 Task: Create a task  Error when trying to import/export data , assign it to team member softage.8@softage.net in the project ZillaTech and update the status of the task to  On Track  , set the priority of the task to High.
Action: Mouse moved to (54, 552)
Screenshot: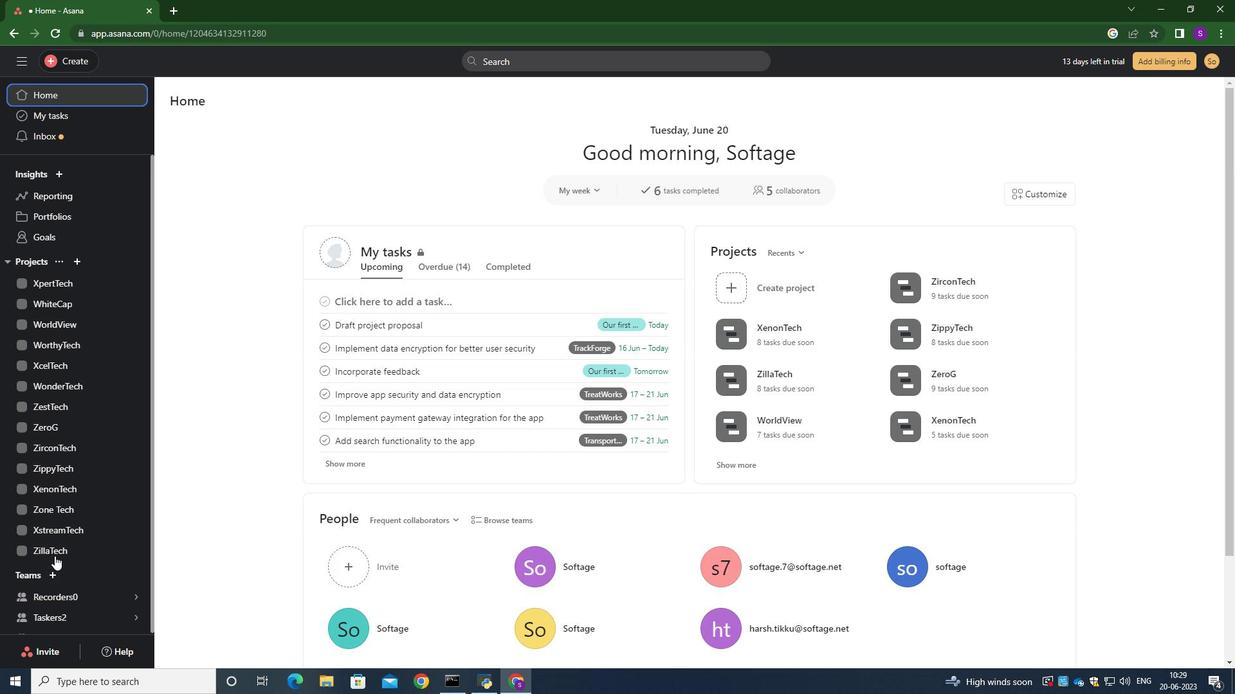 
Action: Mouse pressed left at (54, 552)
Screenshot: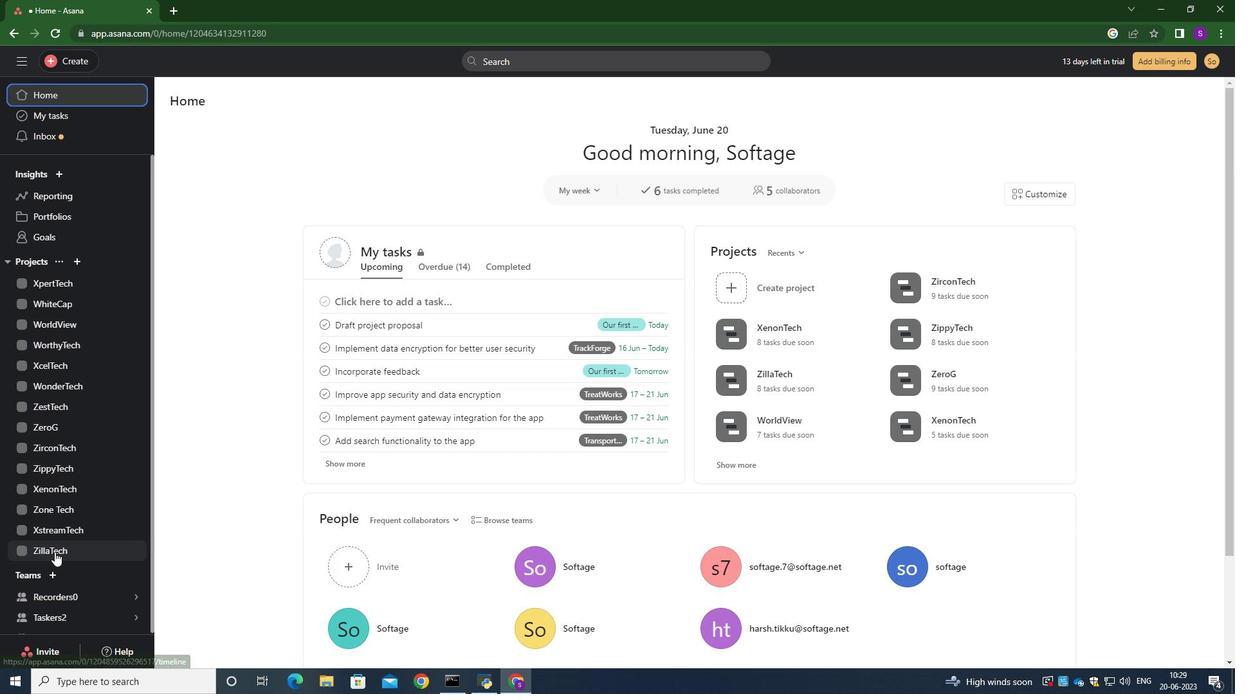 
Action: Mouse moved to (215, 164)
Screenshot: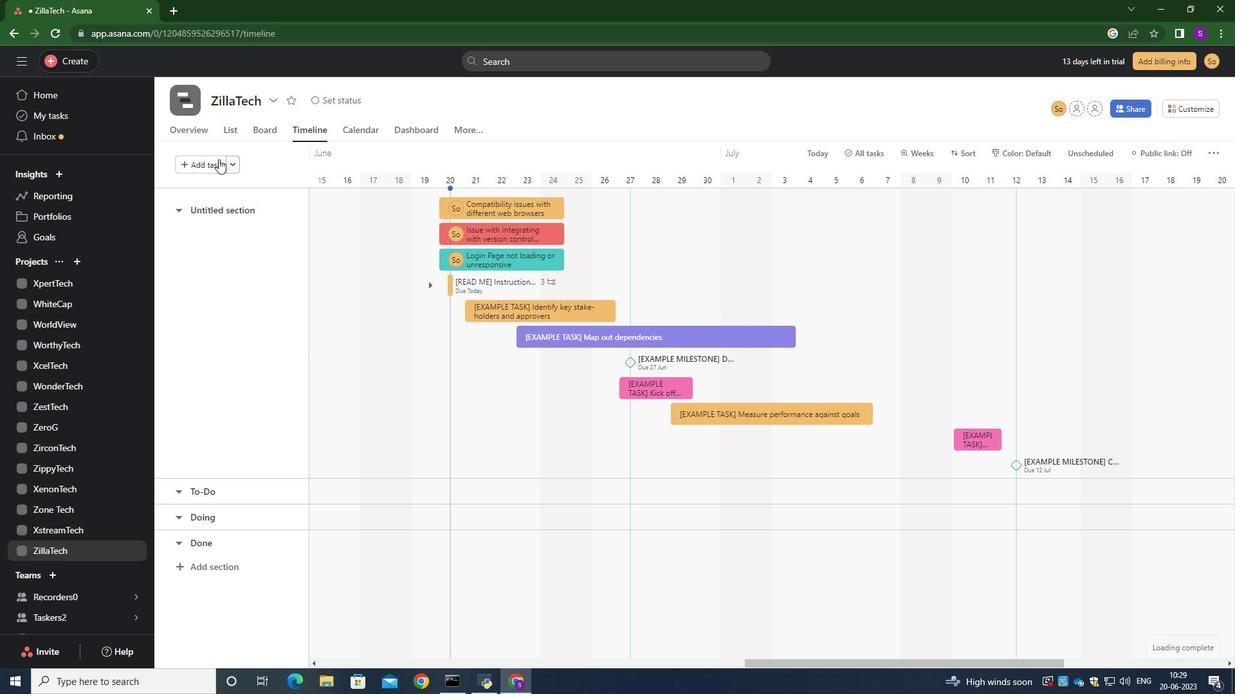 
Action: Mouse pressed left at (215, 164)
Screenshot: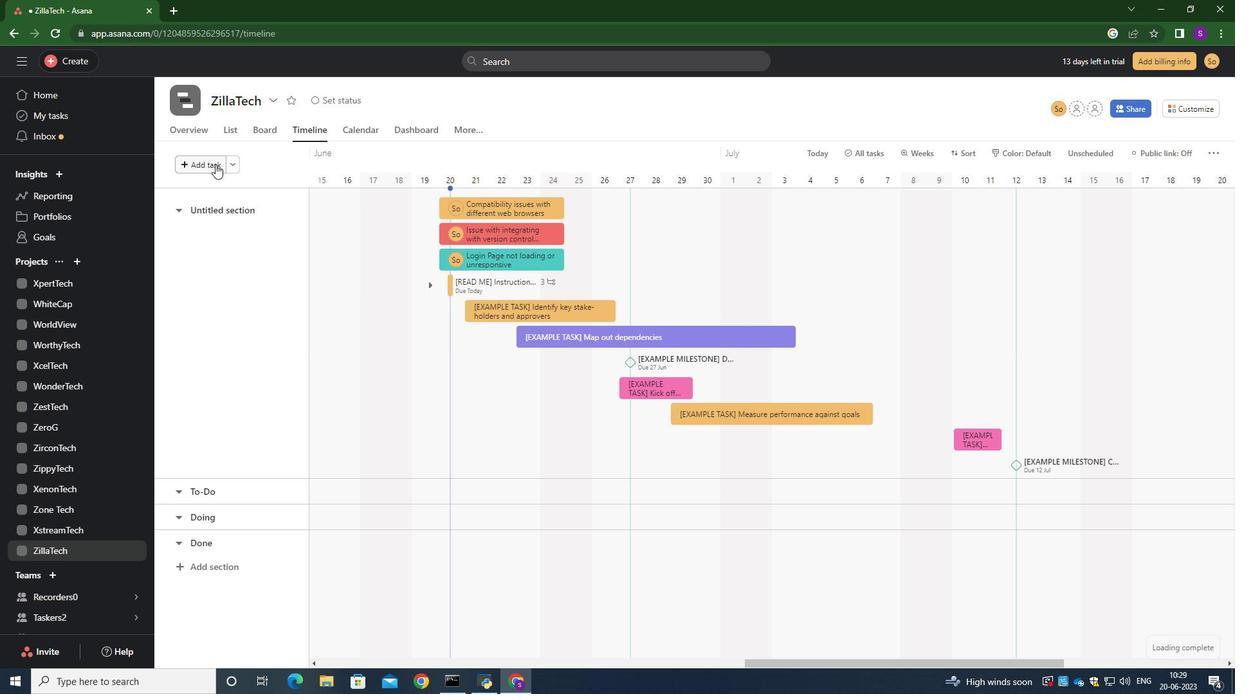 
Action: Mouse moved to (464, 209)
Screenshot: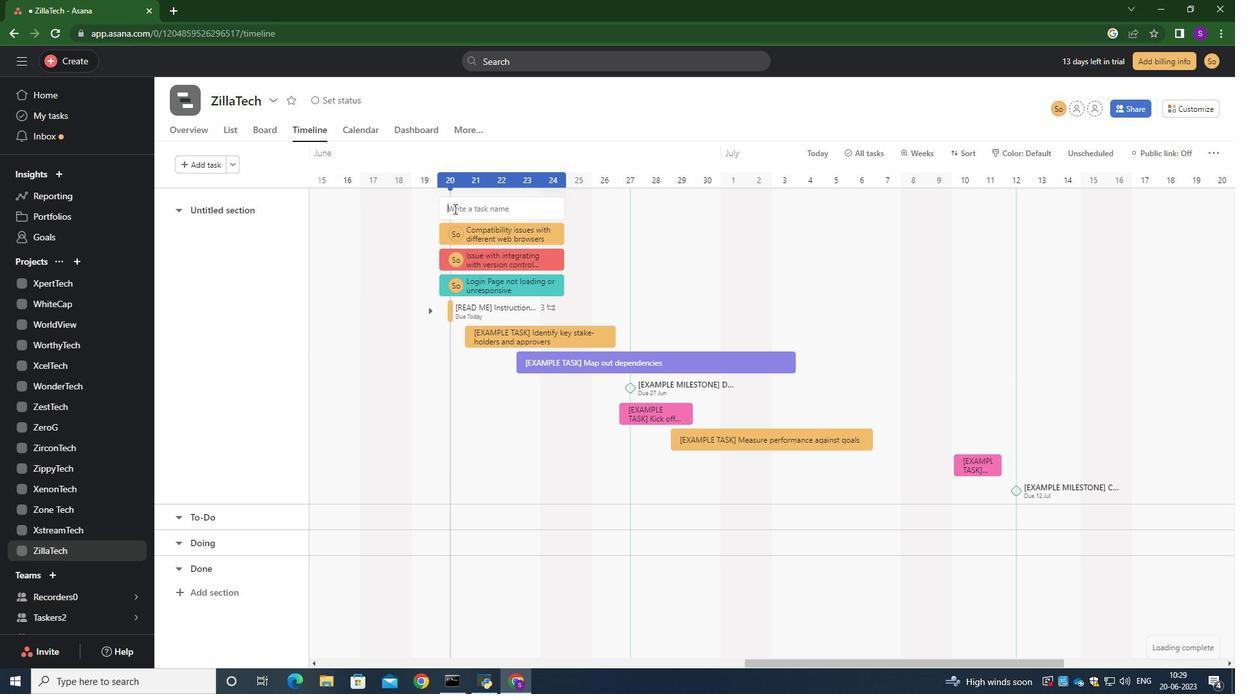 
Action: Mouse pressed left at (464, 209)
Screenshot: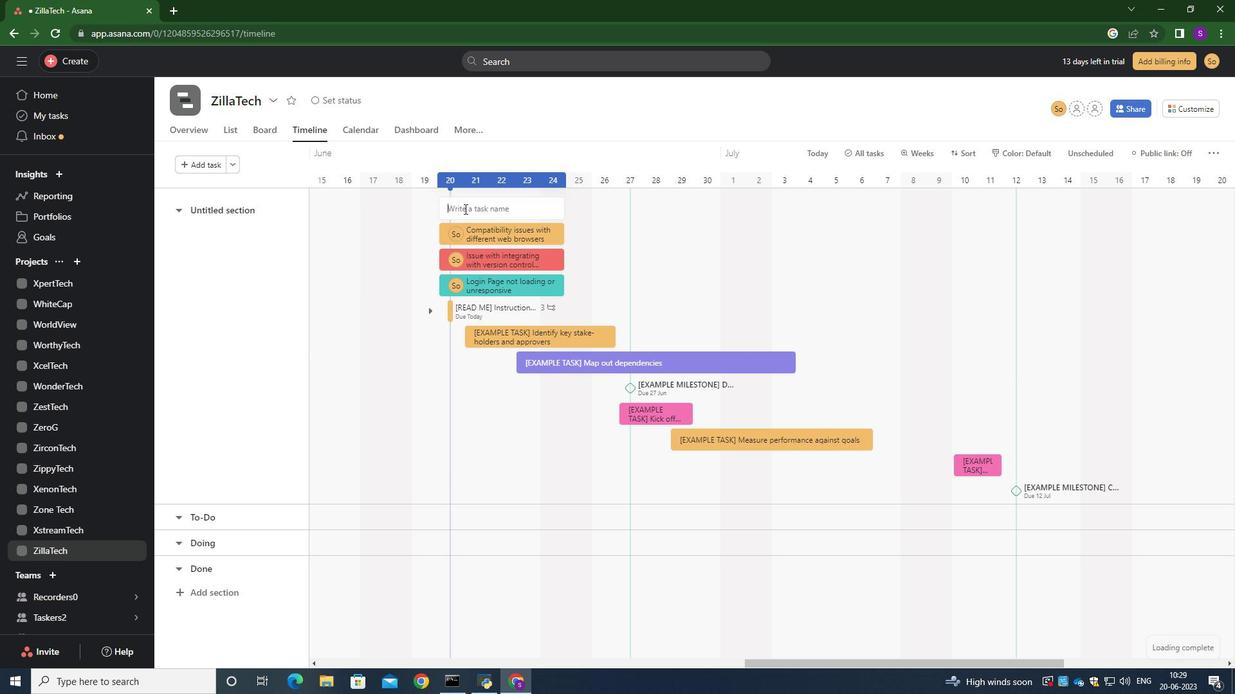 
Action: Mouse moved to (462, 209)
Screenshot: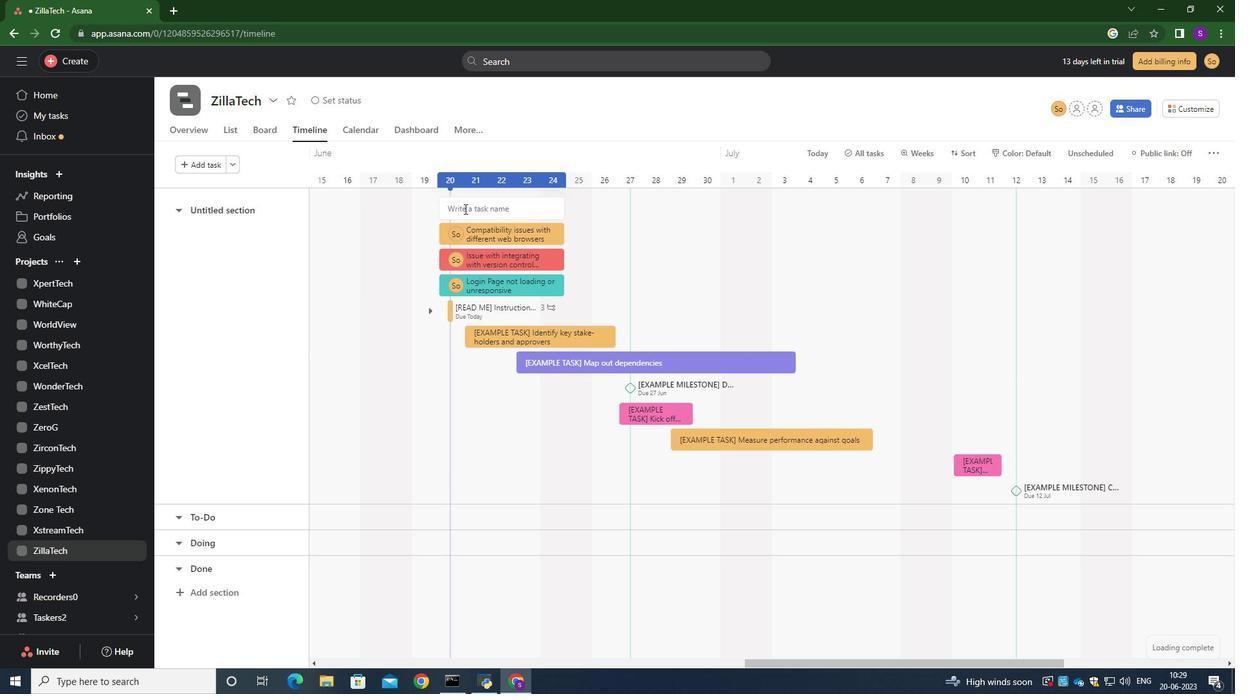 
Action: Key pressed <Key.caps_lock>E<Key.caps_lock>rror<Key.space>when<Key.space>trying<Key.space>to<Key.space>import/export<Key.space>data<Key.enter>
Screenshot: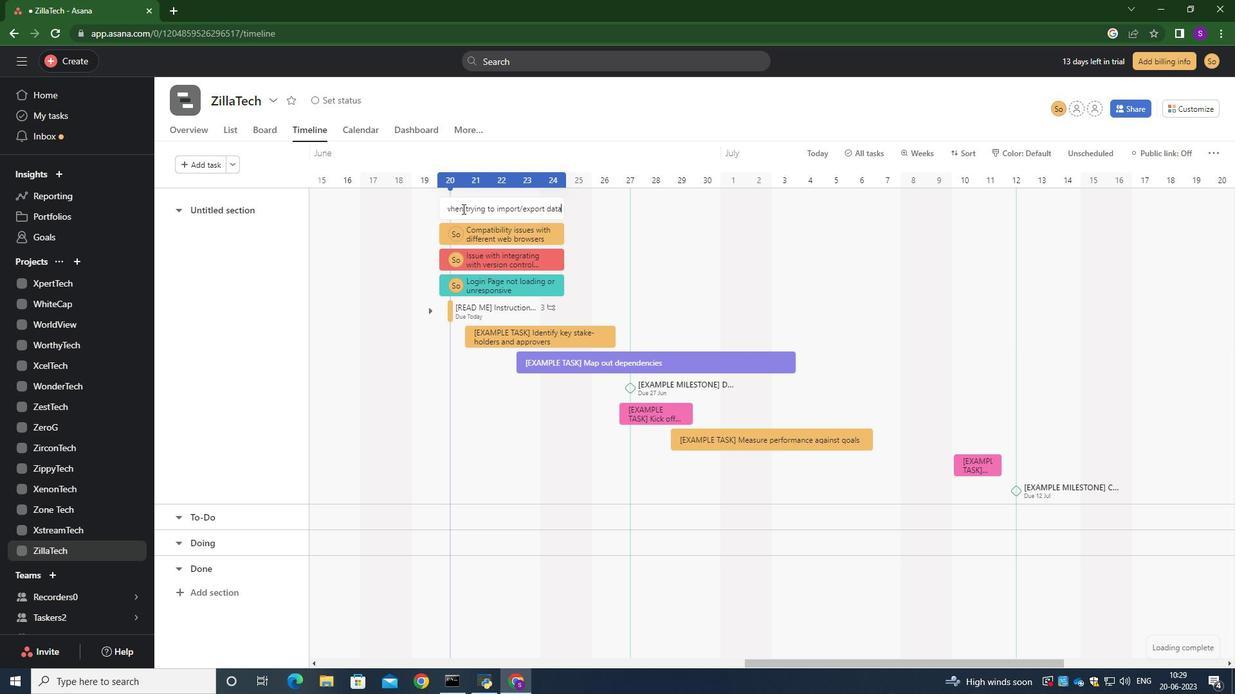 
Action: Mouse pressed left at (462, 209)
Screenshot: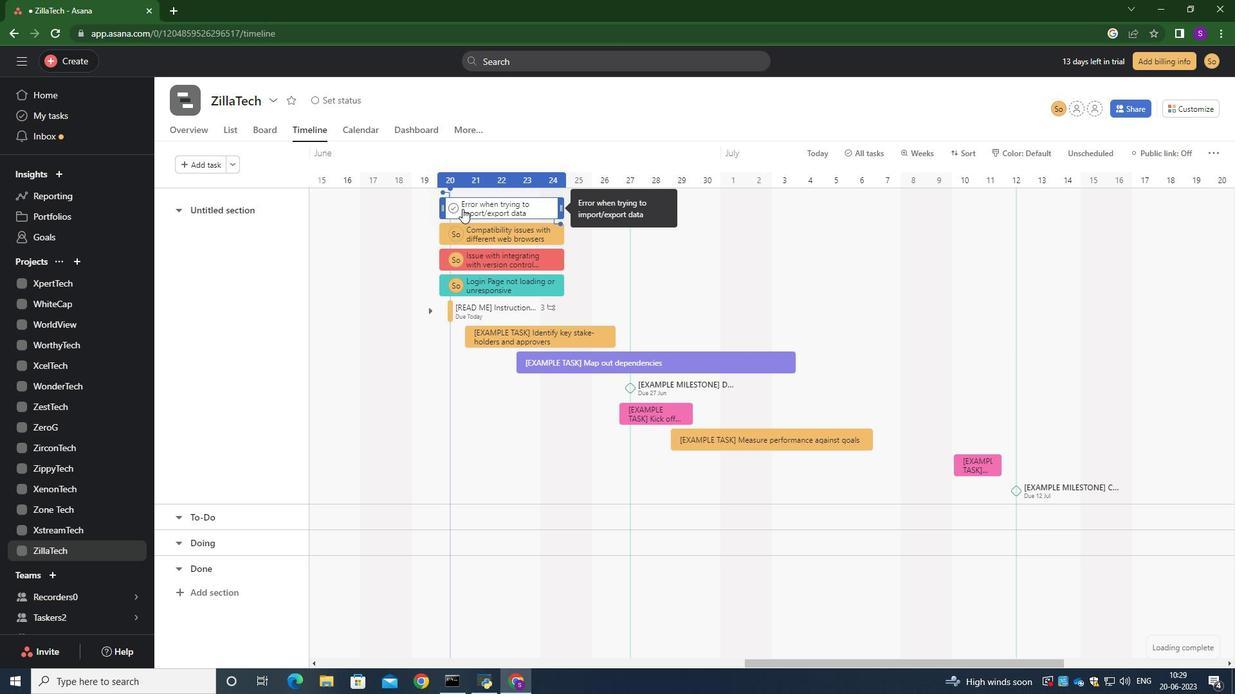 
Action: Mouse moved to (933, 235)
Screenshot: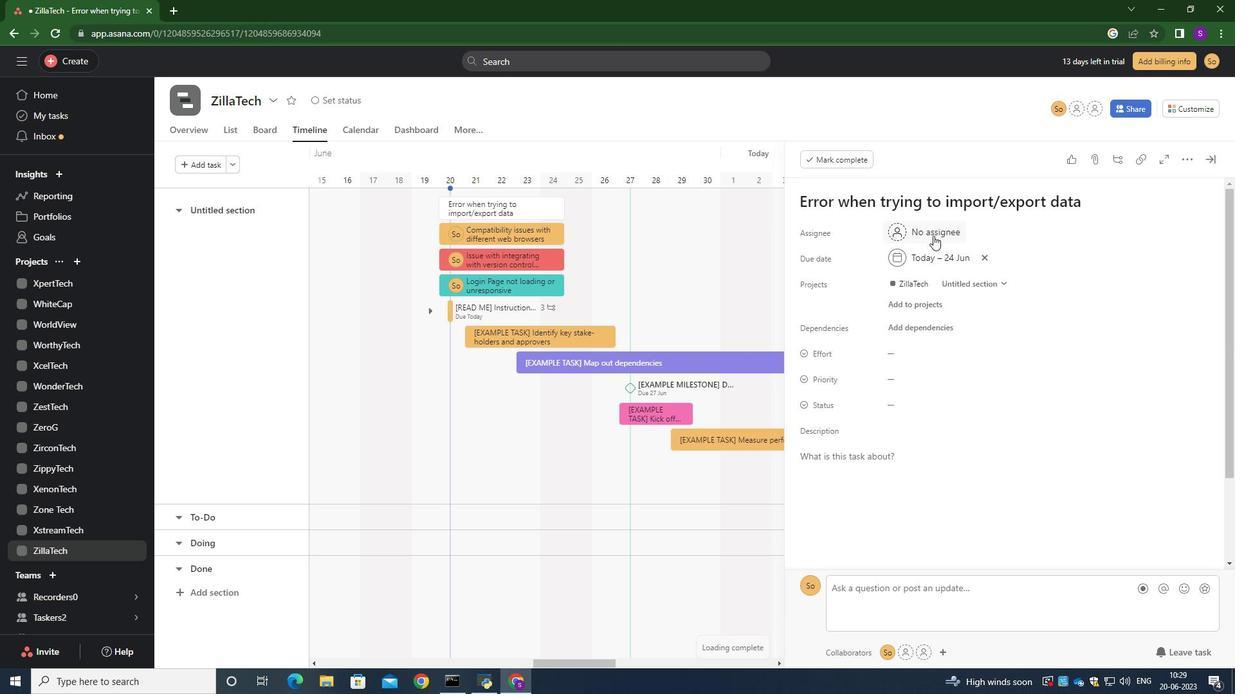 
Action: Mouse pressed left at (933, 235)
Screenshot: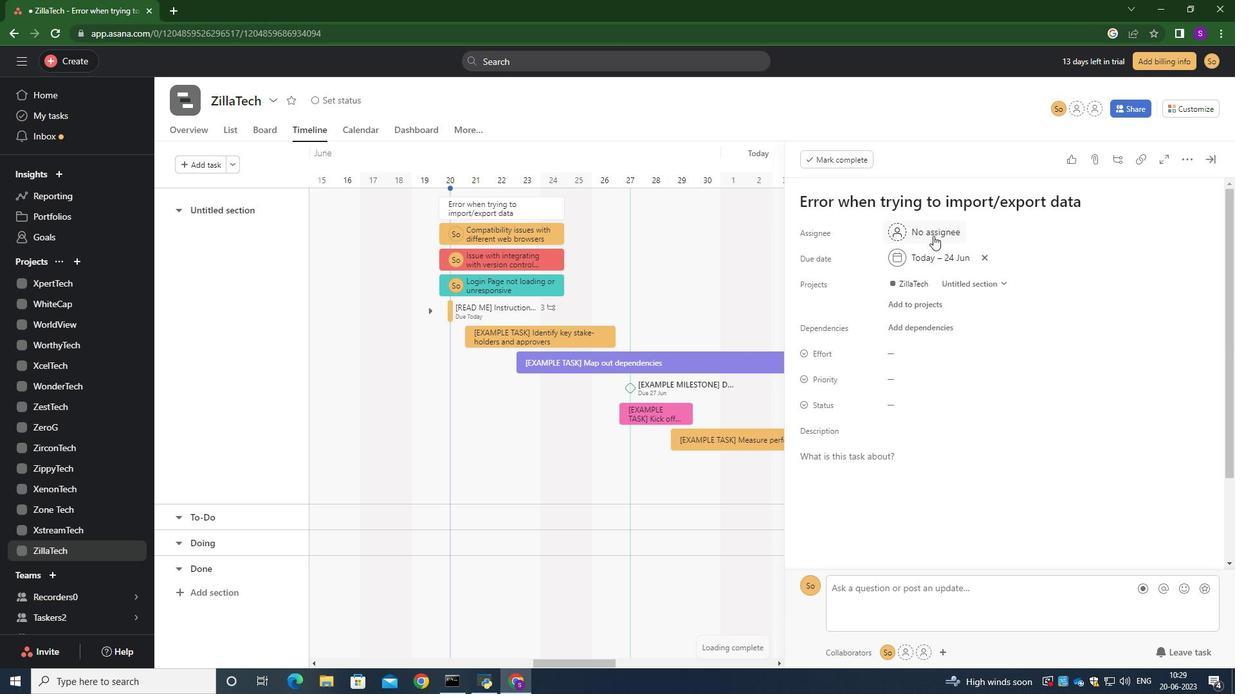 
Action: Key pressed softage.8<Key.shift>@softage.net<Key.enter>
Screenshot: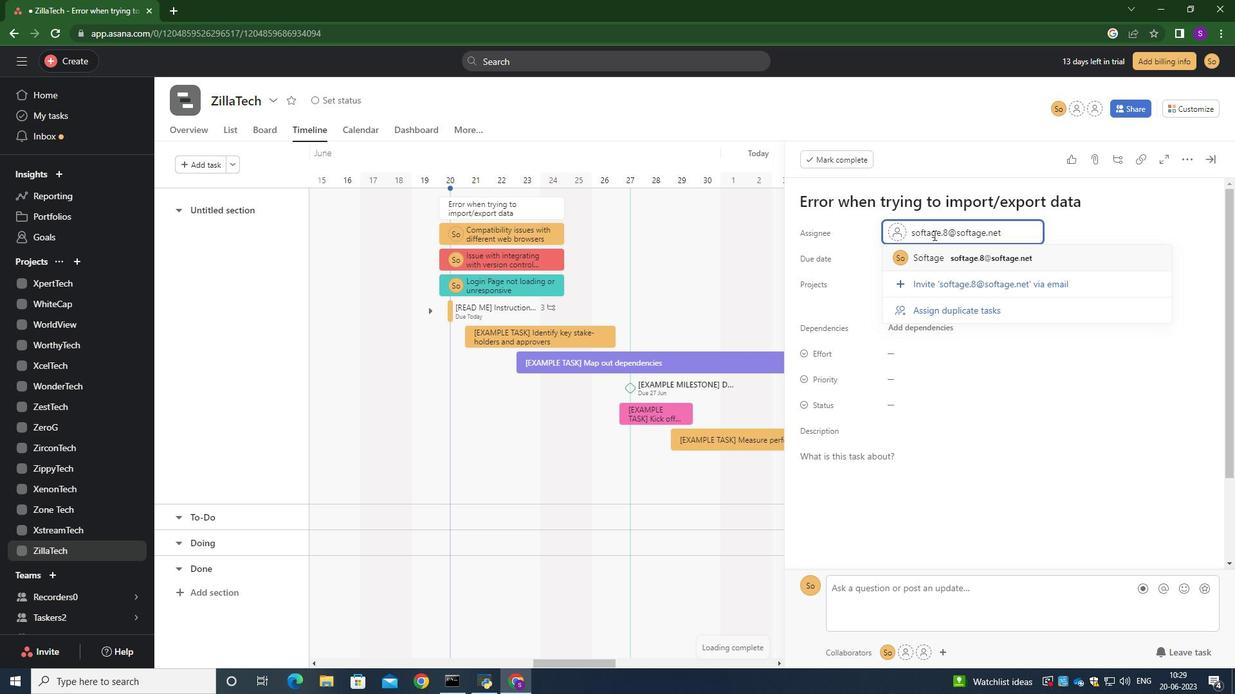 
Action: Mouse moved to (893, 404)
Screenshot: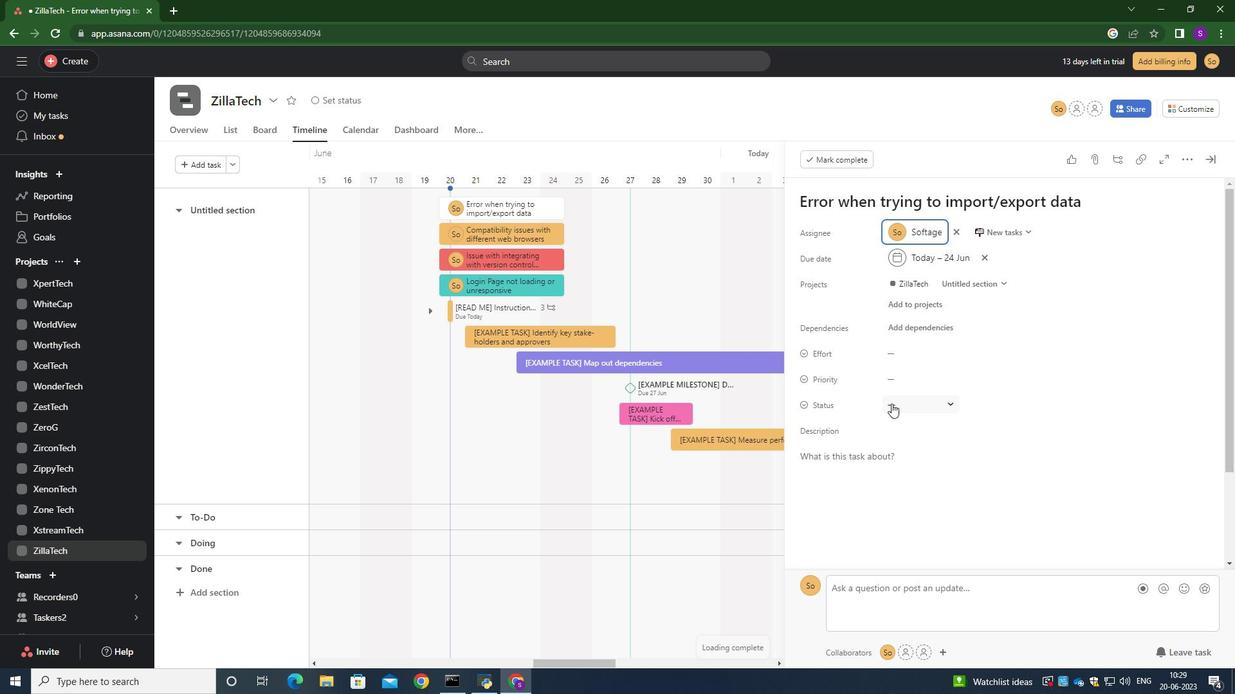 
Action: Mouse pressed left at (893, 404)
Screenshot: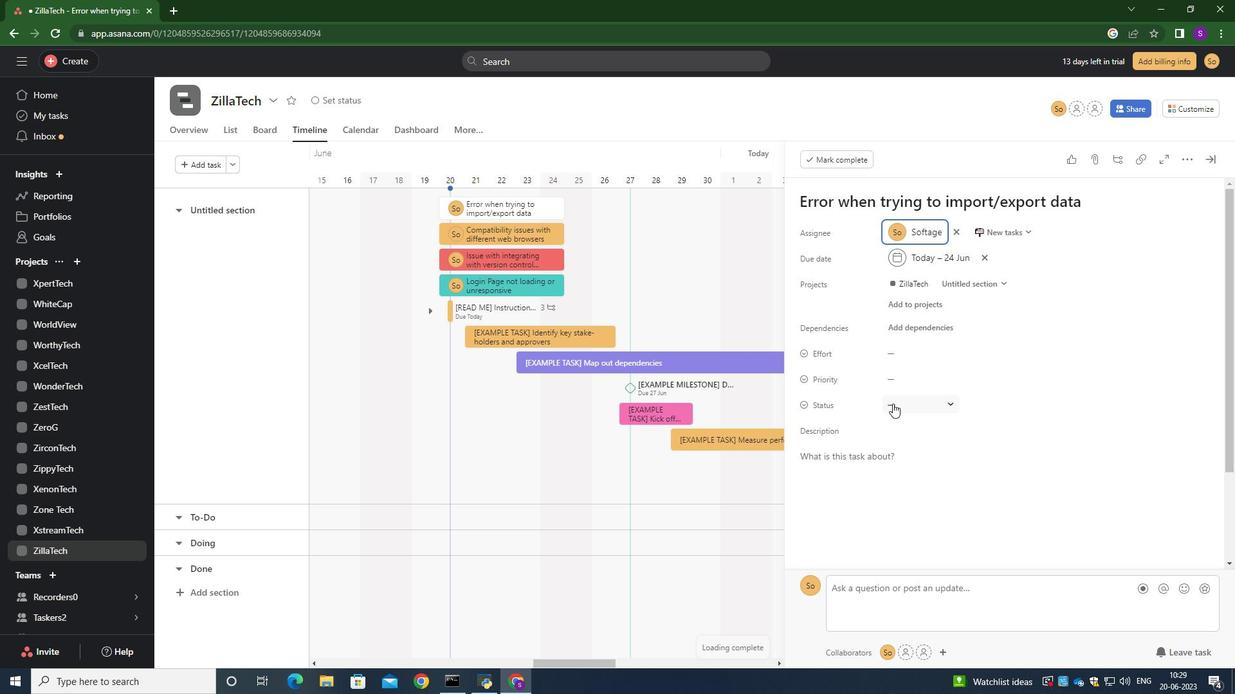
Action: Mouse moved to (936, 447)
Screenshot: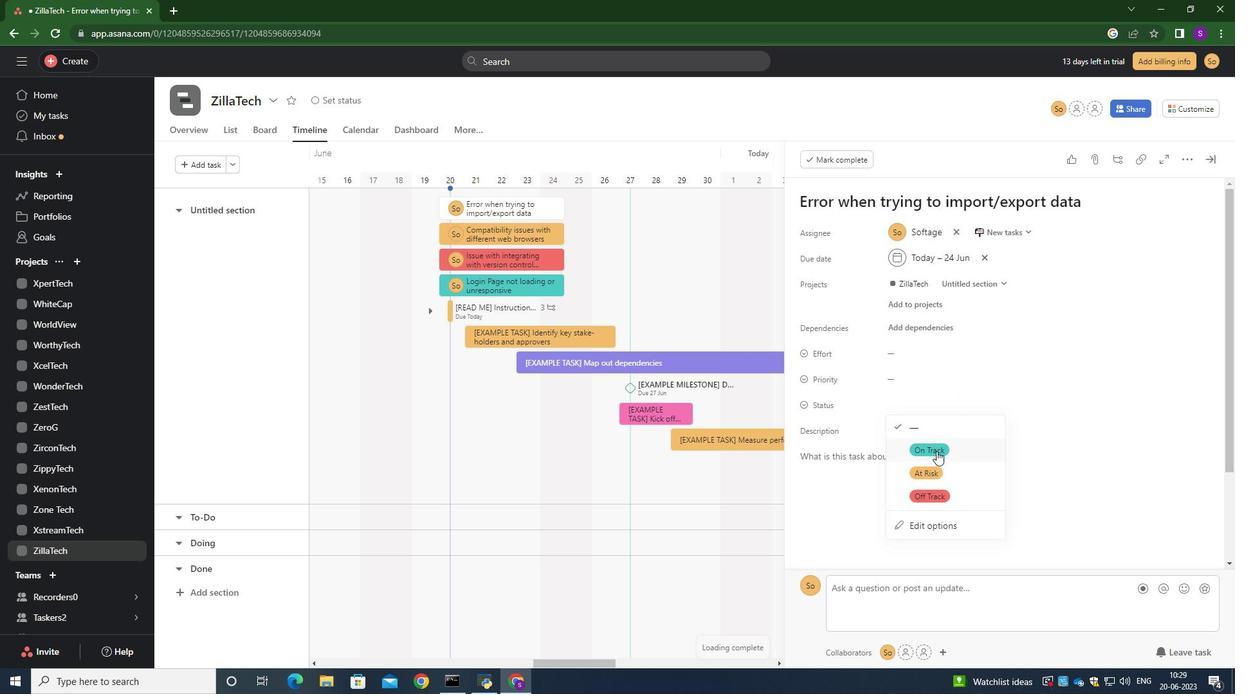 
Action: Mouse pressed left at (936, 447)
Screenshot: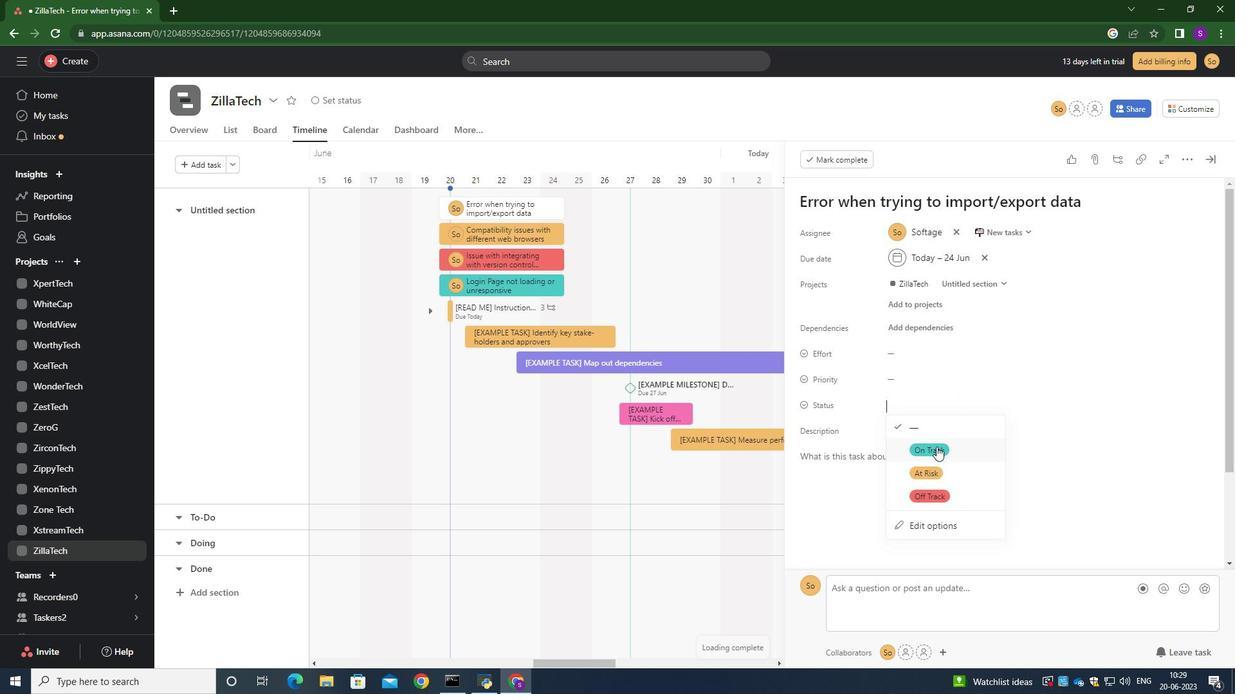 
Action: Mouse moved to (913, 377)
Screenshot: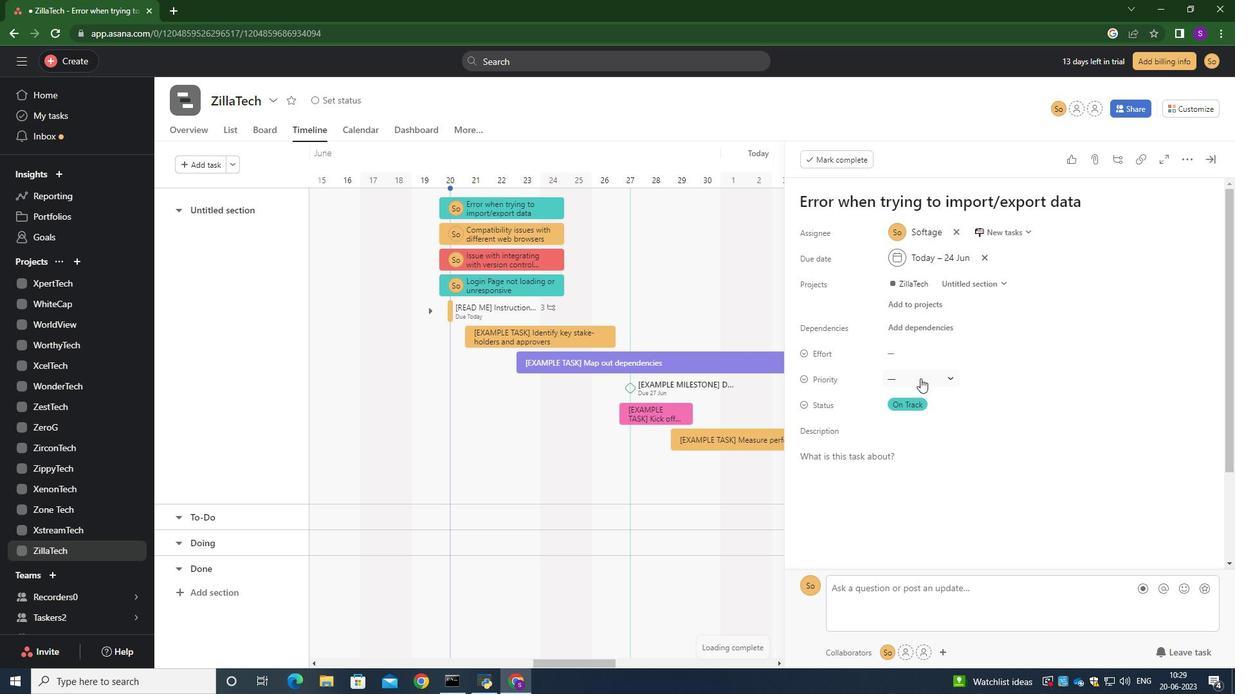
Action: Mouse pressed left at (913, 377)
Screenshot: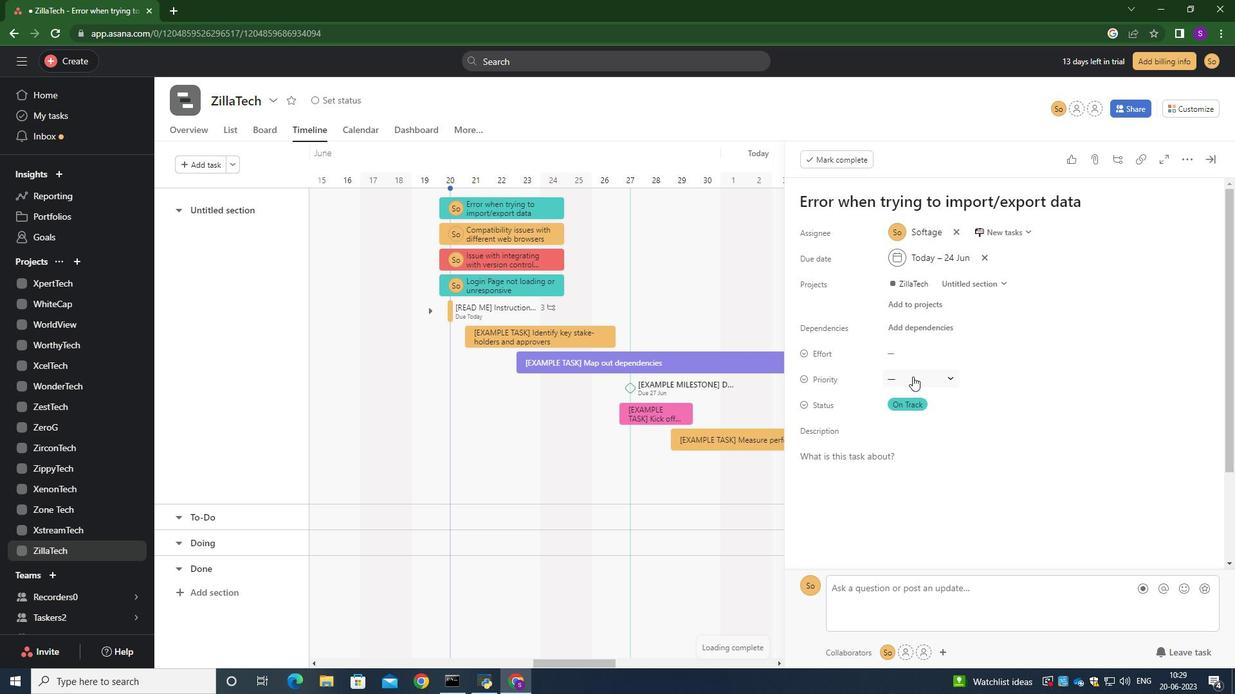 
Action: Mouse moved to (919, 427)
Screenshot: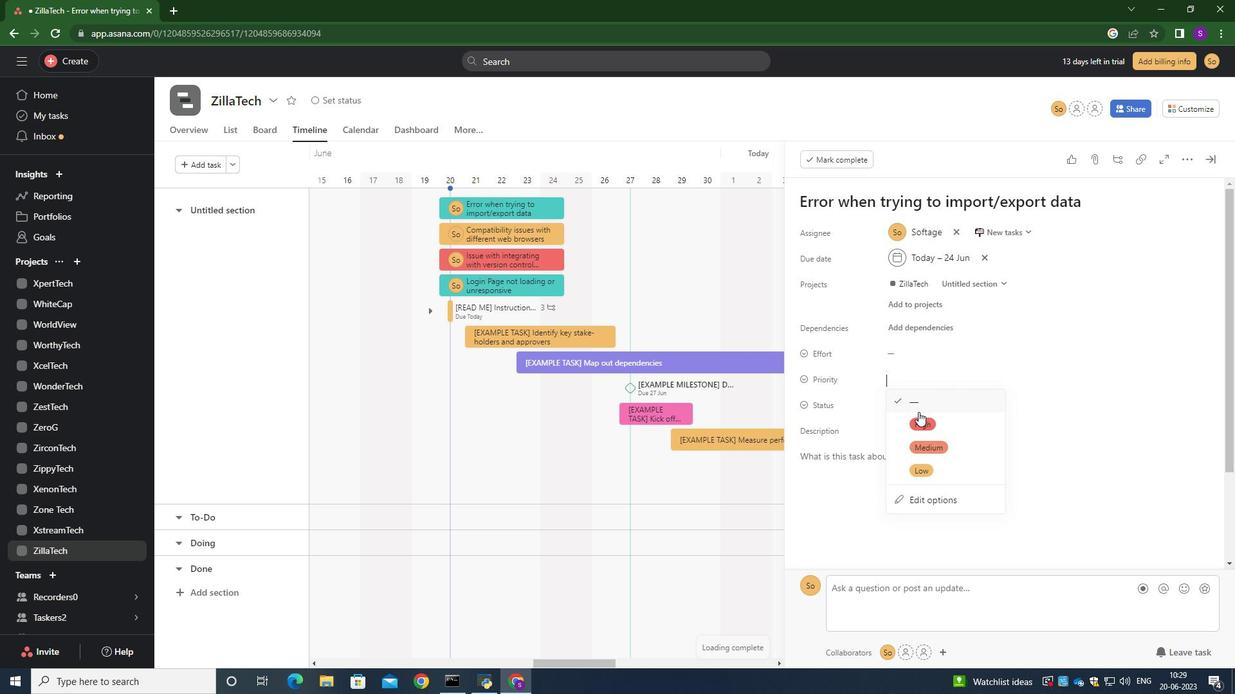 
Action: Mouse pressed left at (919, 427)
Screenshot: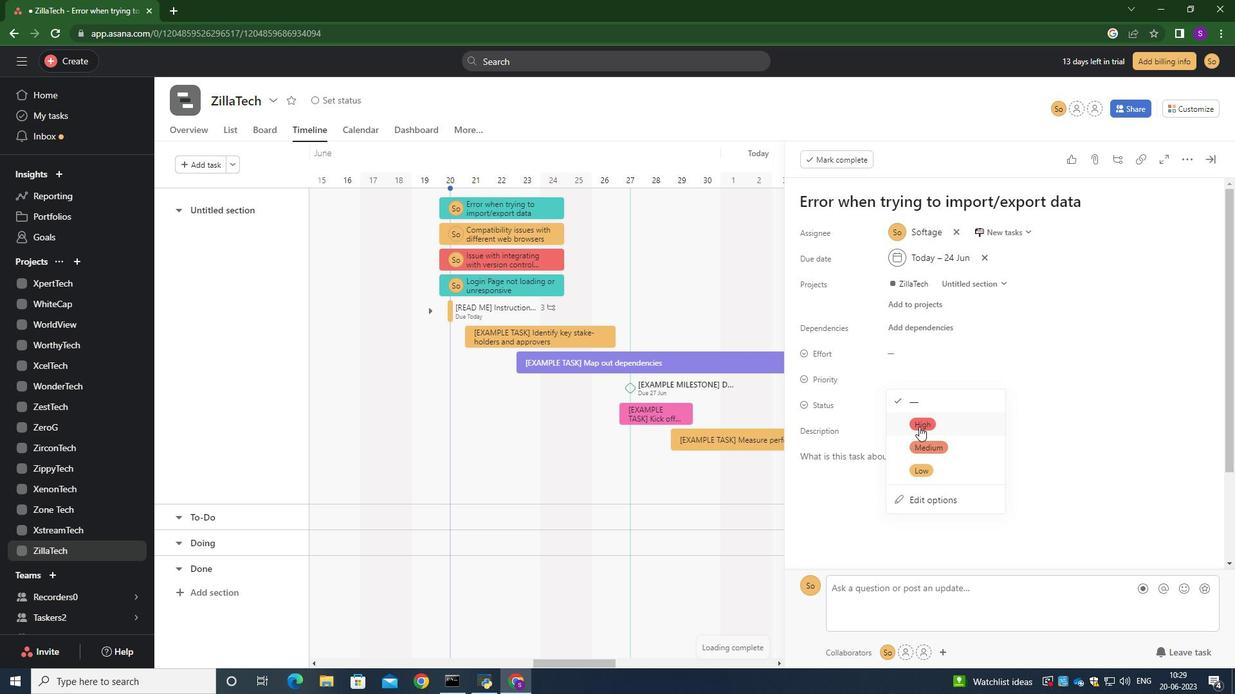 
Action: Mouse moved to (1113, 451)
Screenshot: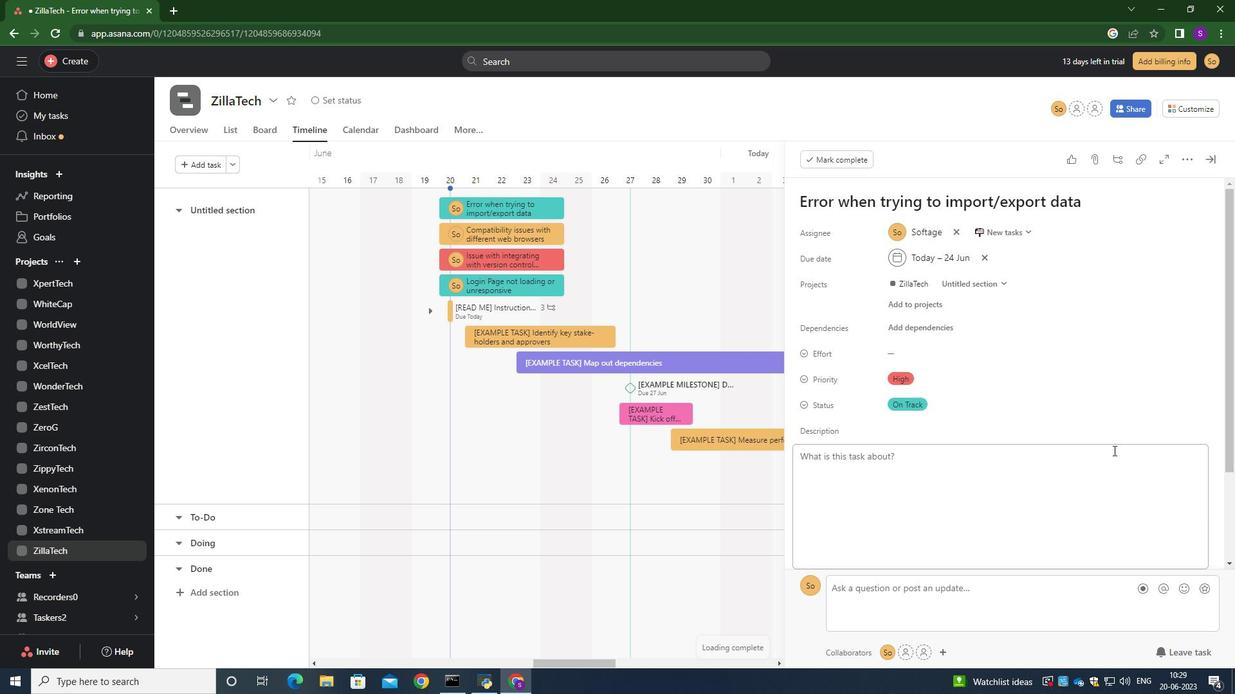 
